 Task: Implement a script to find the area of a trapezoid.
Action: Mouse moved to (330, 107)
Screenshot: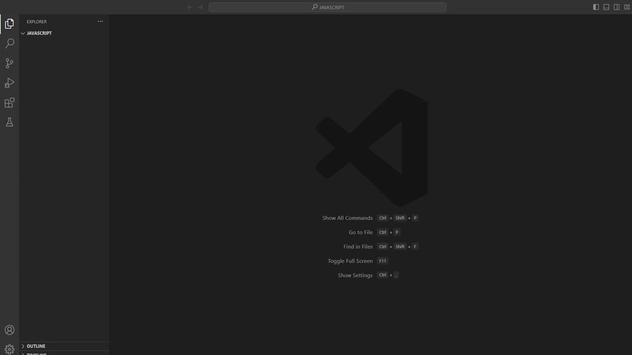 
Action: Mouse pressed left at (330, 107)
Screenshot: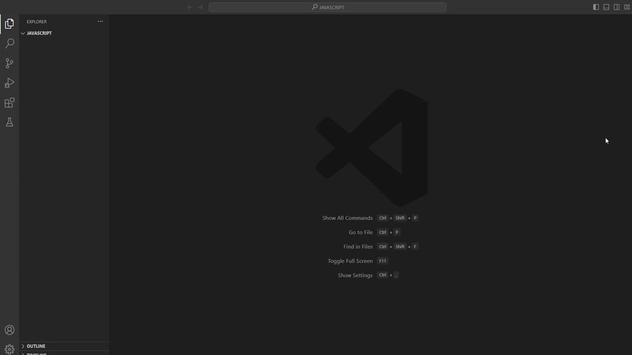 
Action: Mouse moved to (132, 40)
Screenshot: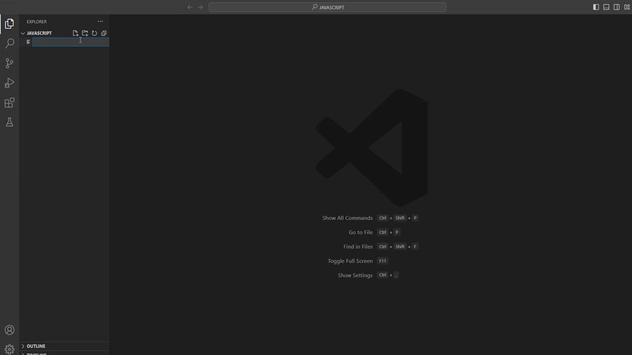 
Action: Mouse pressed left at (132, 40)
Screenshot: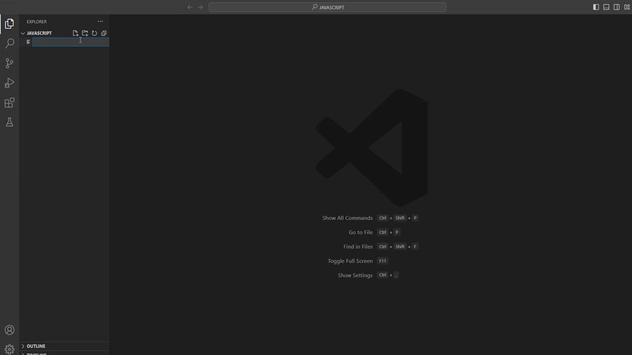 
Action: Mouse moved to (134, 42)
Screenshot: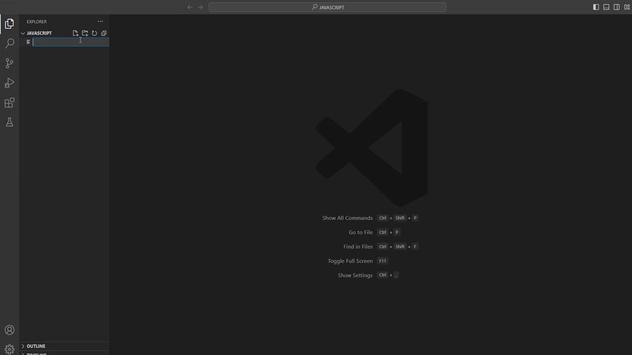 
Action: Mouse pressed left at (134, 42)
Screenshot: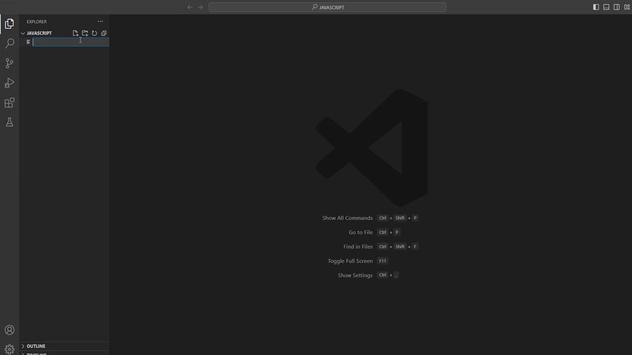 
Action: Key pressed trapezoid<Key.shift_r>_area.py<Key.enter>
Screenshot: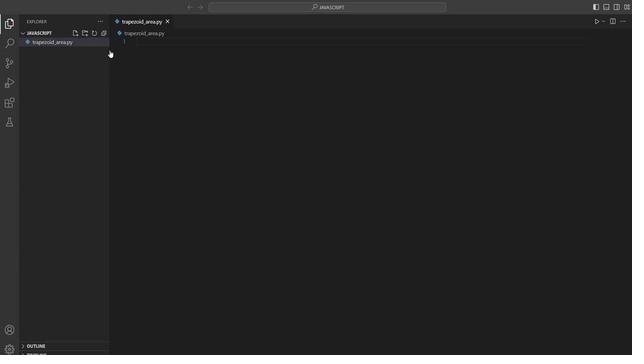 
Action: Mouse moved to (161, 49)
Screenshot: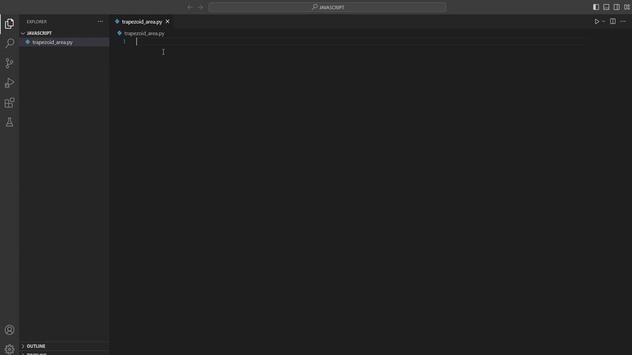 
Action: Mouse pressed left at (161, 49)
Screenshot: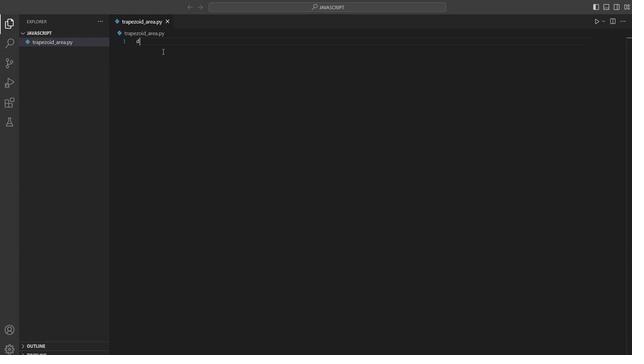 
Action: Mouse moved to (161, 49)
Screenshot: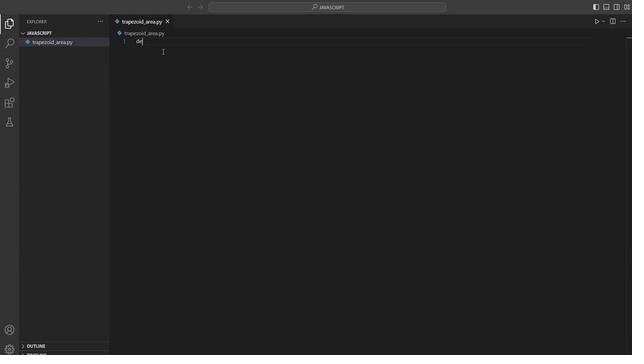 
Action: Key pressed def<Key.space>trapezoid<Key.shift_r><Key.shift_r><Key.shift_r><Key.shift_r>_area<Key.shift_r>(base1,<Key.space>base2,<Key.space>height<Key.right><Key.shift_r>:<Key.enter>area<Key.space>=<Key.space>0.5<Key.space>*<Key.space><Key.shift_r>(base1<Key.space>+<Key.space>base3<Key.backspace>2<Key.right><Key.space>*<Key.space>height<Key.enter><Key.enter>return<Key.space>area<Key.enter><Key.enter><Key.enter>base1<Key.shift_r>_length<Key.space>=<Key.space>float<Key.shift_r><Key.shift_r><Key.shift_r><Key.shift_r><Key.shift_r><Key.shift_r><Key.shift_r>(input<Key.shift_r>("<Key.shift>Enter<Key.space>the<Key.space>length<Key.space>of<Key.space>the<Key.space>first<Key.space>base<Key.shift_r>:<Key.space><Key.right><Key.right><Key.right><Key.enter>base2<Key.shift_r>_length<Key.space>=<Key.space>fk<Key.backspace>loat<Key.shift_r>(input<Key.shift_r>("<Key.shift>Em<Key.backspace>nter<Key.space>the<Key.space>length<Key.space>of<Key.space>the<Key.space>second<Key.space>base<Key.shift_r>:<Key.space><Key.right><Key.right><Key.right><Key.enter>trapezoid<Key.shift_r>_height<Key.space>-<Key.backspace>=<Key.space>float<Key.shift_r>(input<Key.shift_r>("<Key.shift>Enter<Key.space>the<Key.space>height<Key.space>of<Key.space>the<Key.space>trpezoid<Key.shift_r>:<Key.space><Key.right><Key.right><Key.right><Key.enter><Key.enter>area<Key.shift_r>_result<Key.space>=<Key.space>trapezoid<Key.shift_r>_area<Key.shift_r><Key.shift_r>(base1<Key.shift_r>_length,<Key.space>base2<Key.shift_r>_length,<Key.space>trapezoid<Key.shift_r>_height<Key.right><Key.enter>print<Key.shift_r><Key.shift_r><Key.shift_r><Key.shift_r><Key.shift_r><Key.shift_r><Key.shift_r><Key.shift_r><Key.shift_r><Key.shift_r><Key.shift_r>(F<Key.shift_r>"<Key.shift><Key.shift><Key.shift><Key.shift><Key.shift><Key.shift><Key.shift><Key.shift>The<Key.space>area<Key.space>of<Key.space>the<Key.space>ty<Key.backspace>rapezoid<Key.space>is<Key.shift_r>:<Key.space><Key.shift_r>{area<Key.shift_r>_result<Key.right><Key.right><Key.right>ctrl+S<'\x13'><Key.shift><<192>>python<Key.space>trapezoid<Key.shift_r>_area.py<Key.enter>25<Key.enter>12<Key.enter>10<Key.enter>
Screenshot: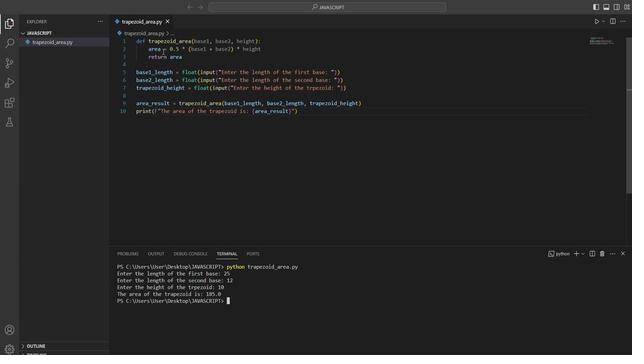 
Action: Mouse moved to (449, 110)
Screenshot: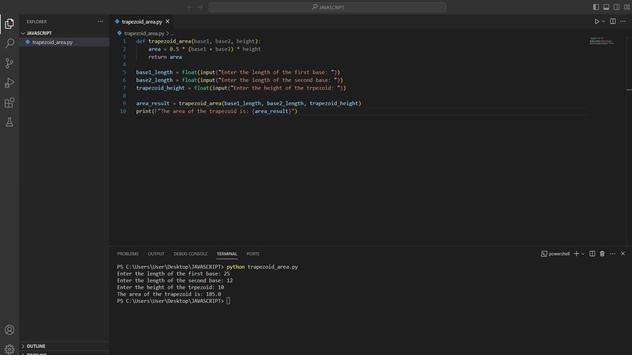 
Action: Mouse pressed left at (449, 110)
Screenshot: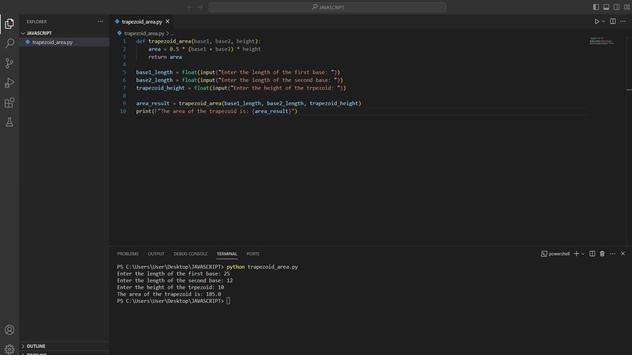
Action: Mouse moved to (448, 109)
Screenshot: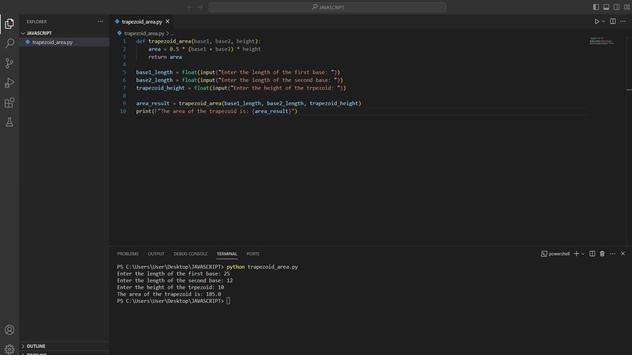
